Task: Sort the products in the category "Mexican Cheese Blend" by unit price (high first).
Action: Mouse moved to (758, 247)
Screenshot: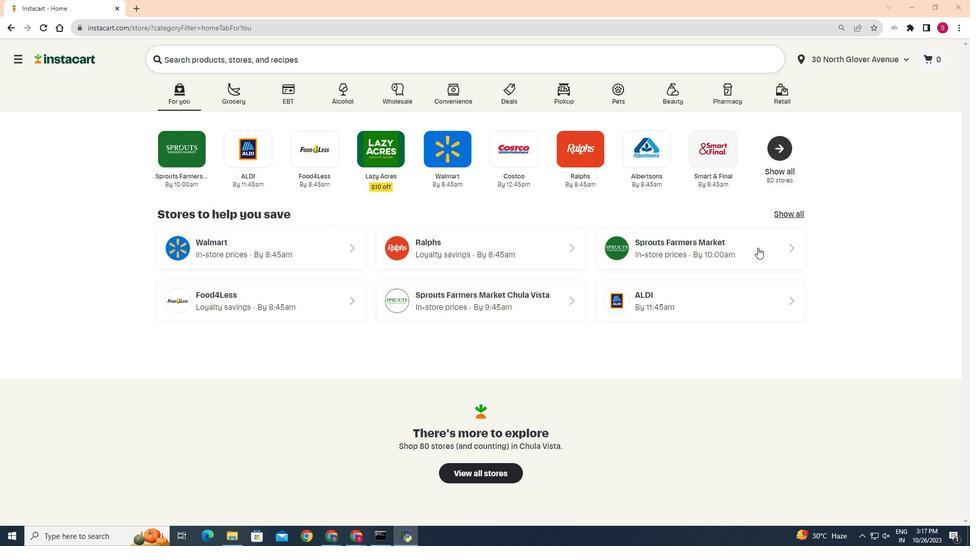 
Action: Mouse pressed left at (758, 247)
Screenshot: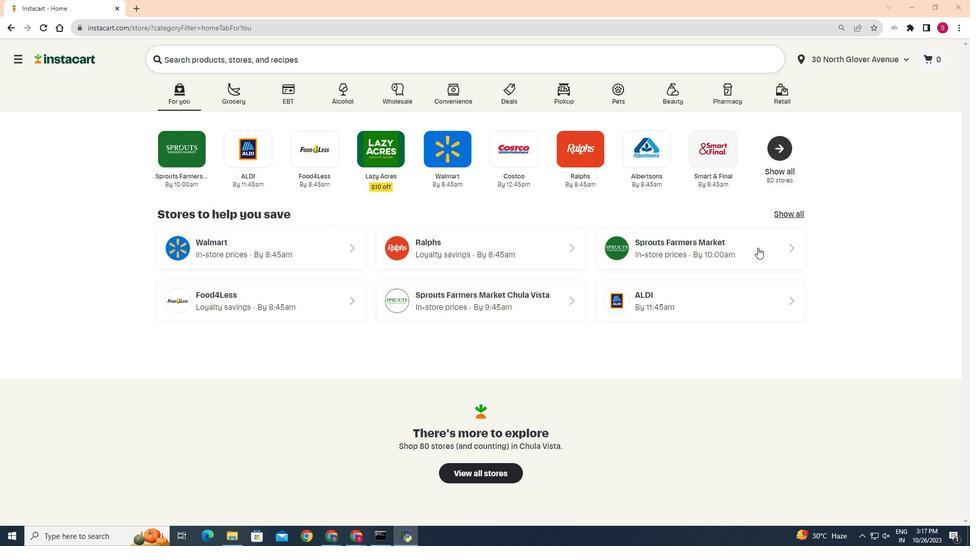 
Action: Mouse moved to (35, 422)
Screenshot: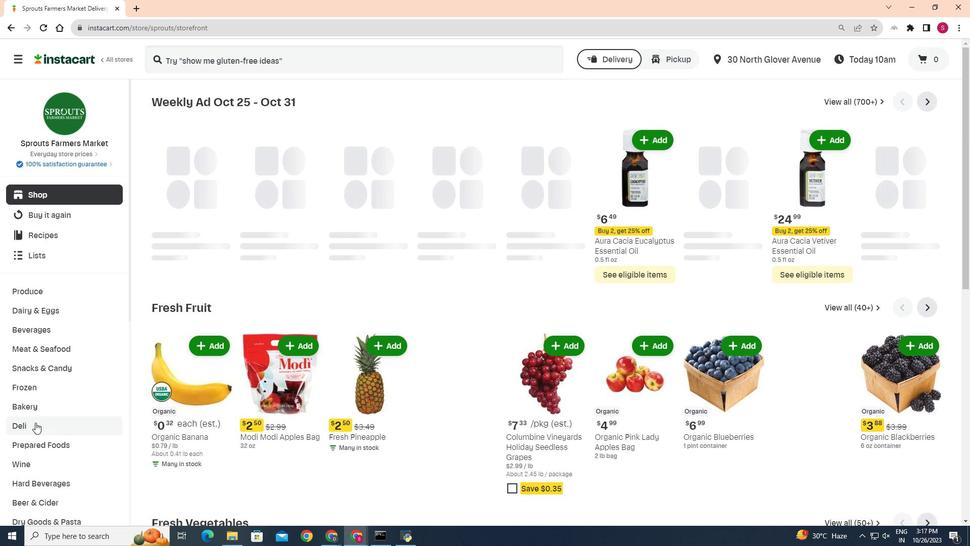 
Action: Mouse pressed left at (35, 422)
Screenshot: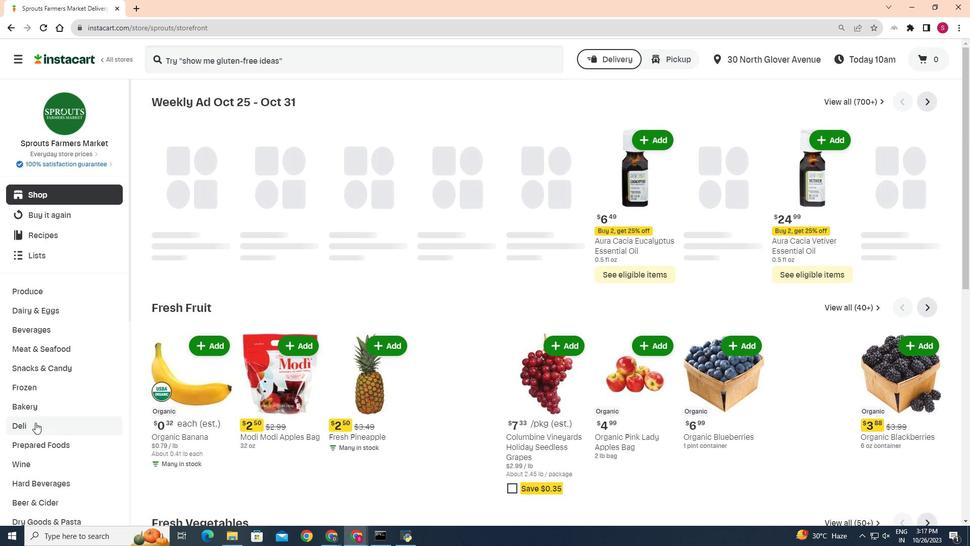 
Action: Mouse moved to (266, 125)
Screenshot: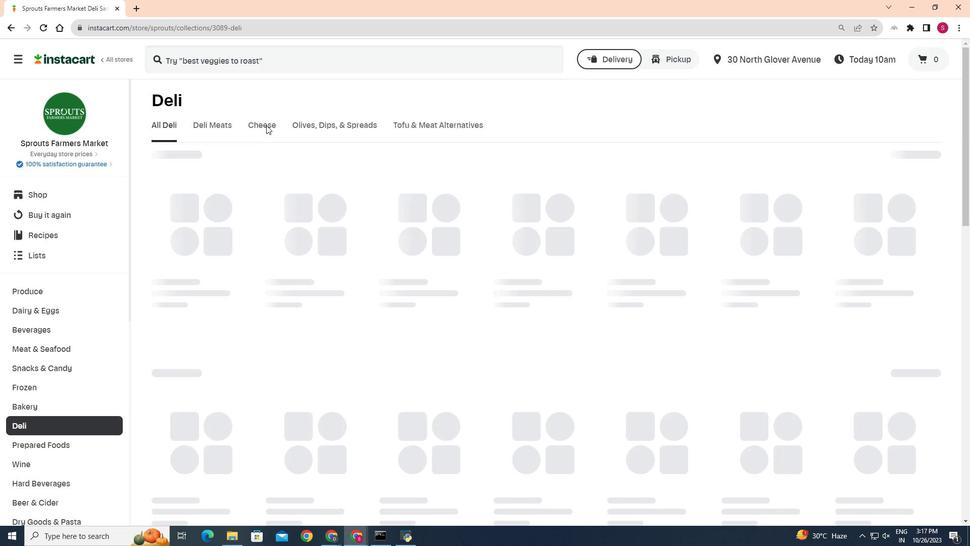 
Action: Mouse pressed left at (266, 125)
Screenshot: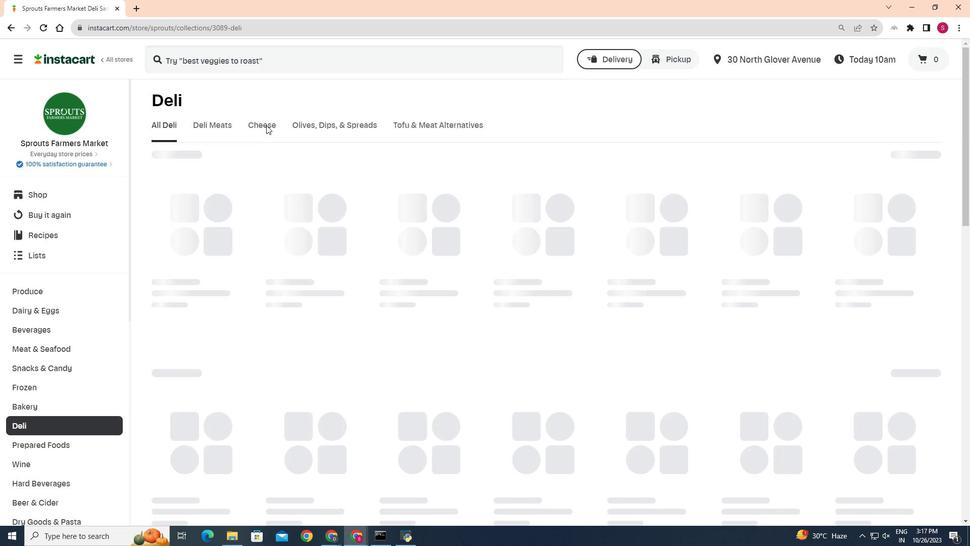 
Action: Mouse moved to (258, 127)
Screenshot: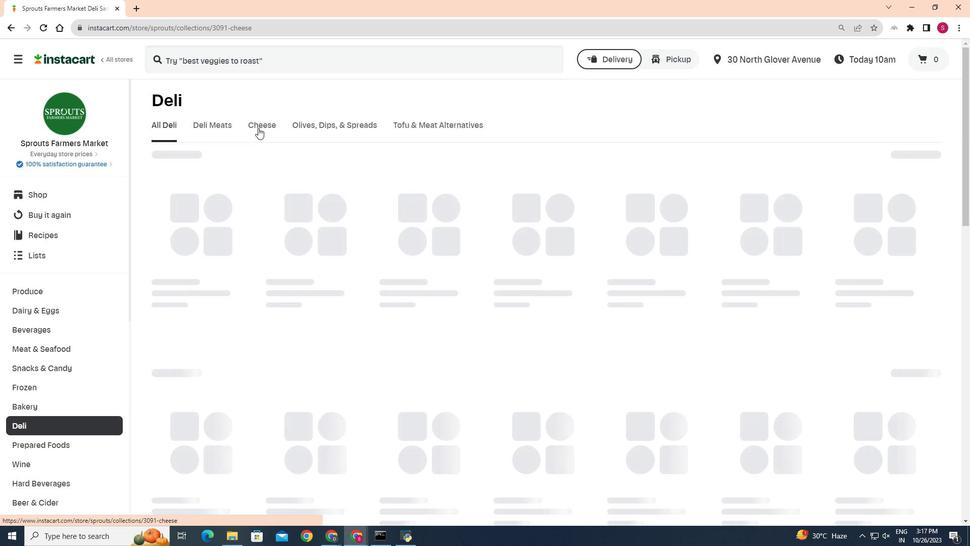 
Action: Mouse pressed left at (258, 127)
Screenshot: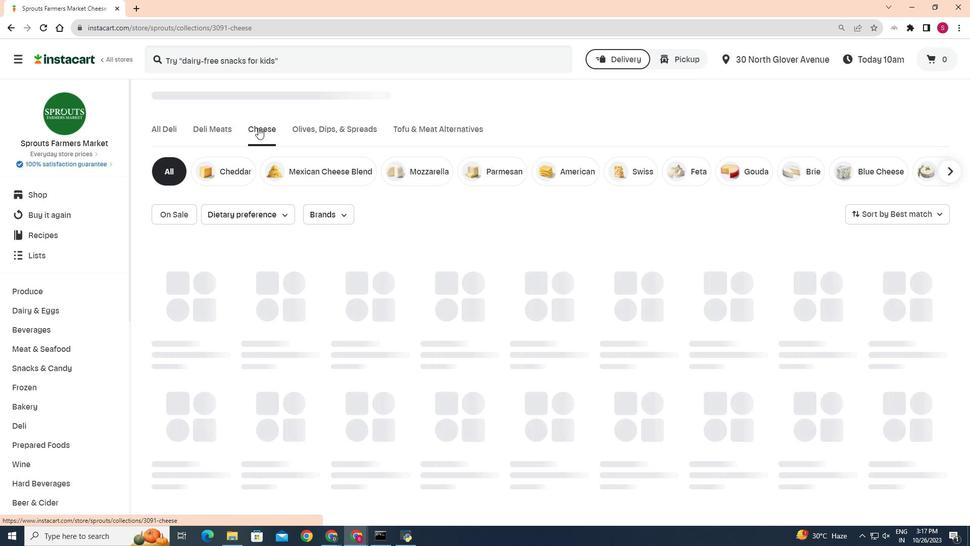 
Action: Mouse moved to (296, 173)
Screenshot: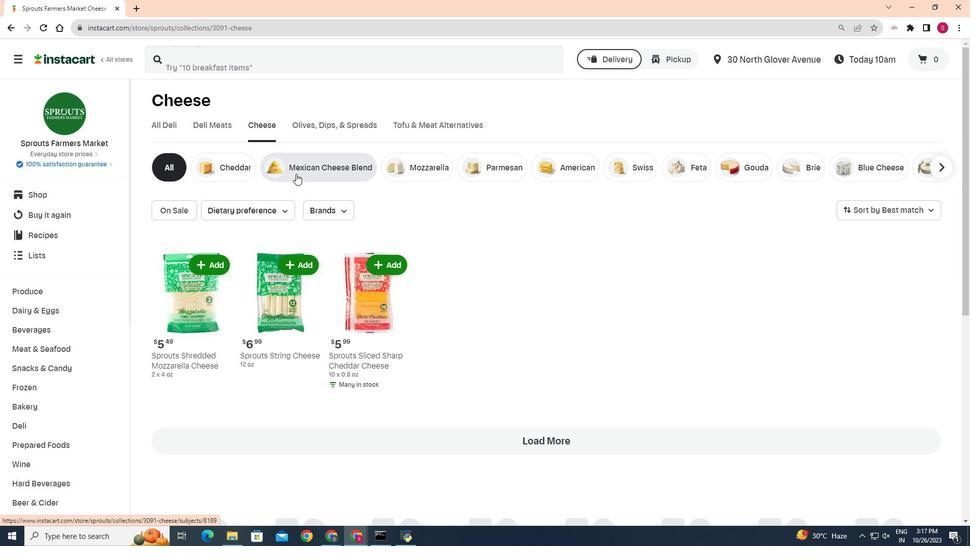 
Action: Mouse pressed left at (296, 173)
Screenshot: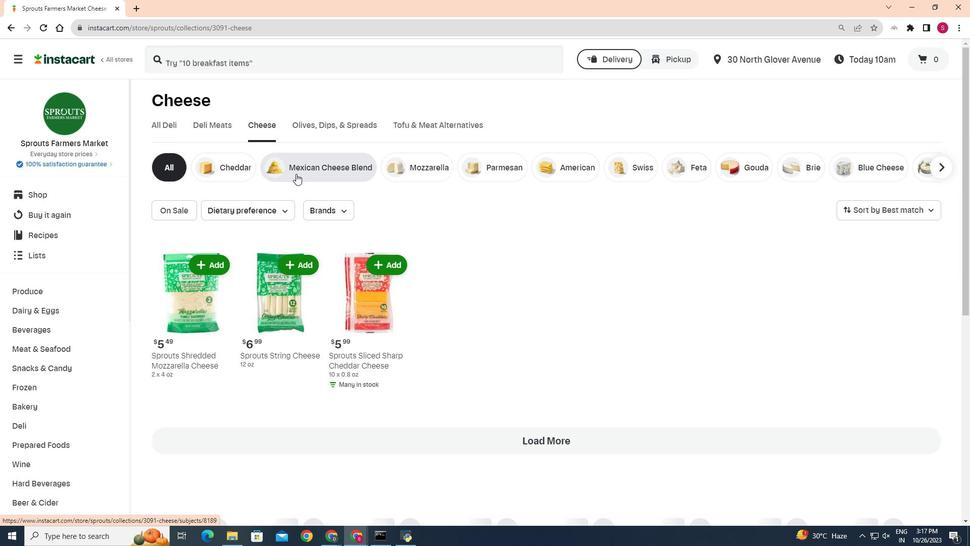 
Action: Mouse moved to (929, 208)
Screenshot: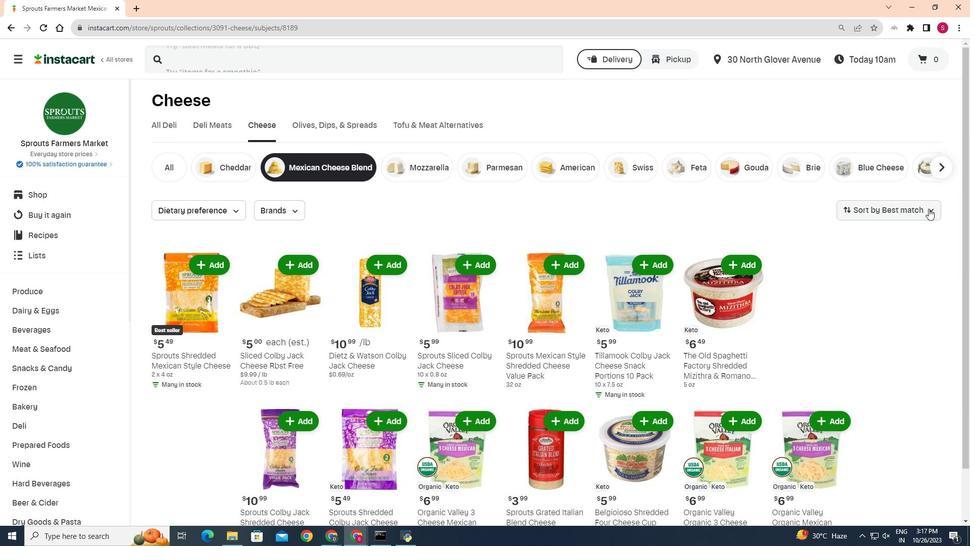 
Action: Mouse pressed left at (929, 208)
Screenshot: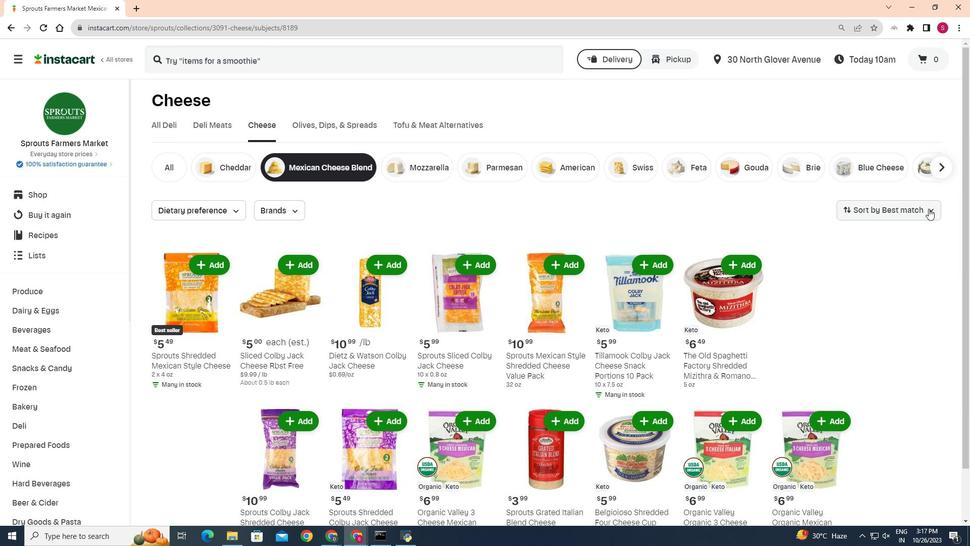 
Action: Mouse moved to (898, 330)
Screenshot: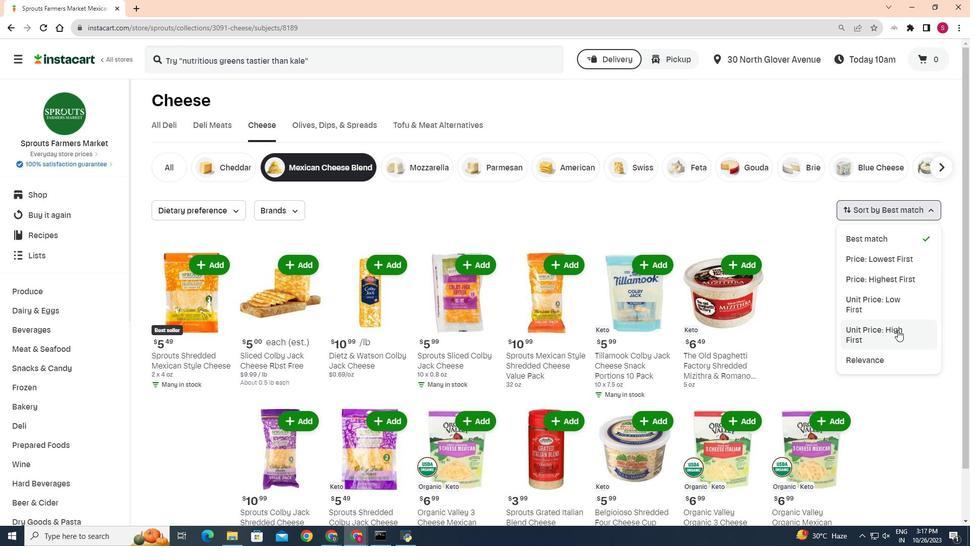 
Action: Mouse pressed left at (898, 330)
Screenshot: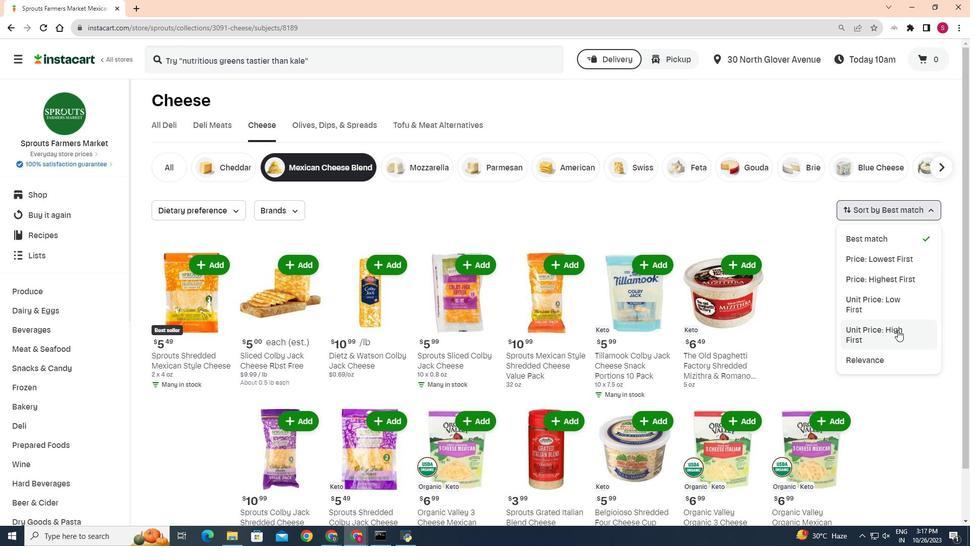 
Action: Mouse moved to (484, 249)
Screenshot: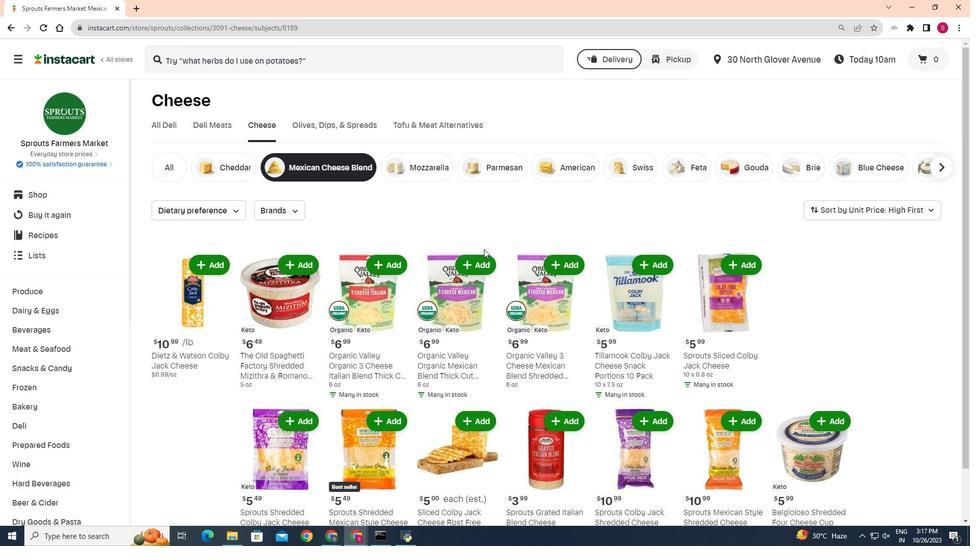 
Action: Mouse scrolled (484, 248) with delta (0, 0)
Screenshot: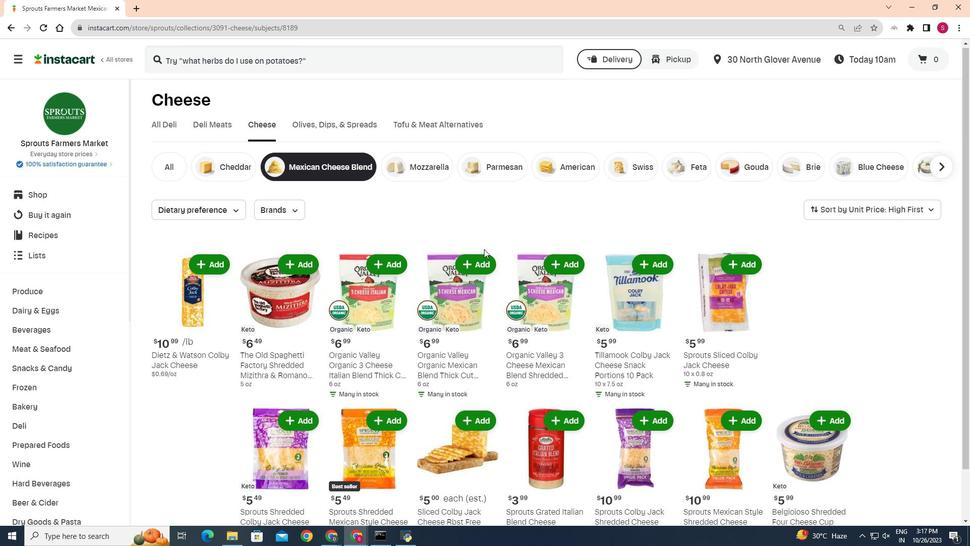 
Action: Mouse scrolled (484, 248) with delta (0, 0)
Screenshot: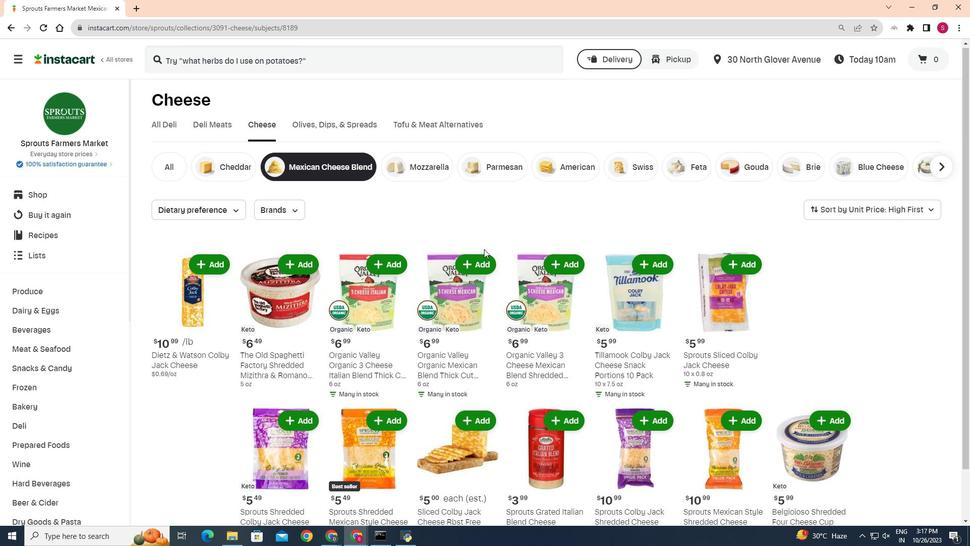 
Action: Mouse scrolled (484, 248) with delta (0, 0)
Screenshot: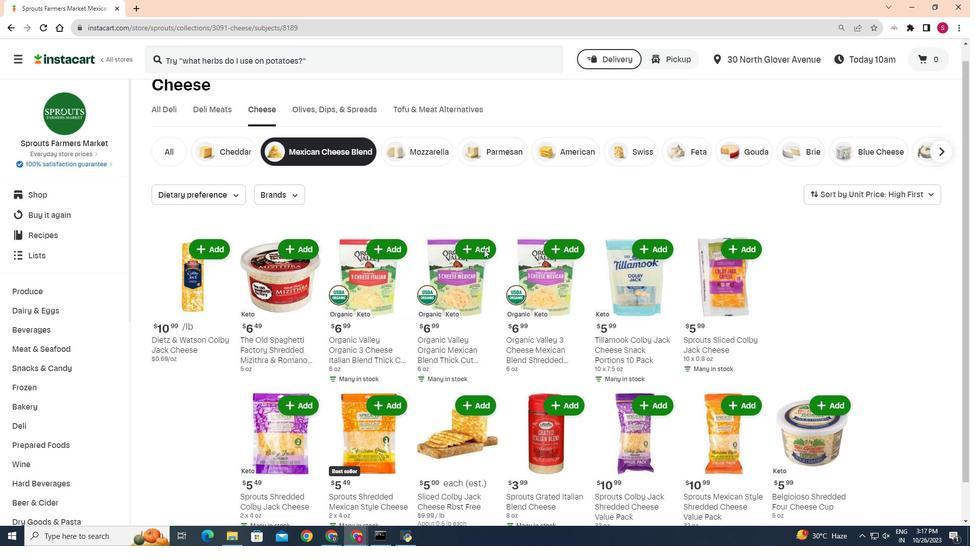 
Action: Mouse scrolled (484, 248) with delta (0, 0)
Screenshot: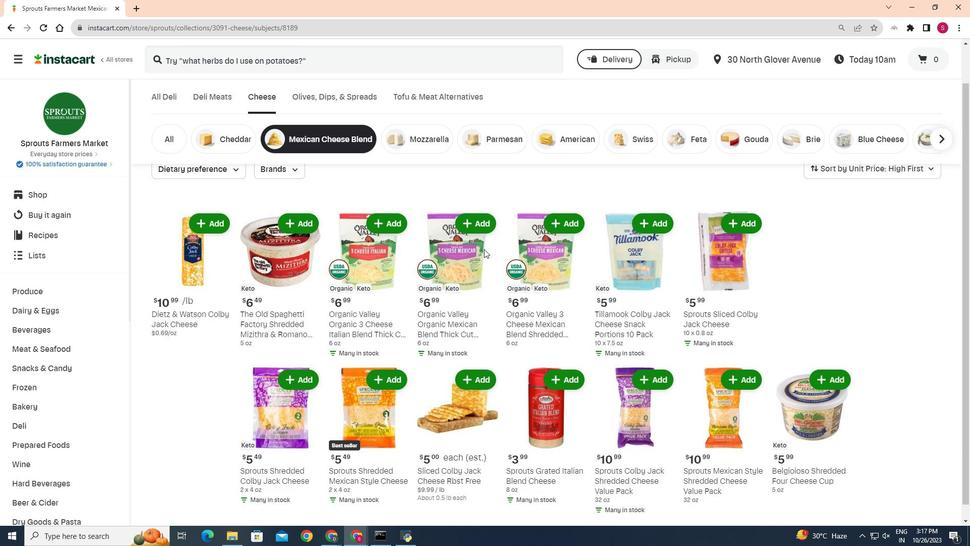 
Action: Mouse moved to (484, 249)
Screenshot: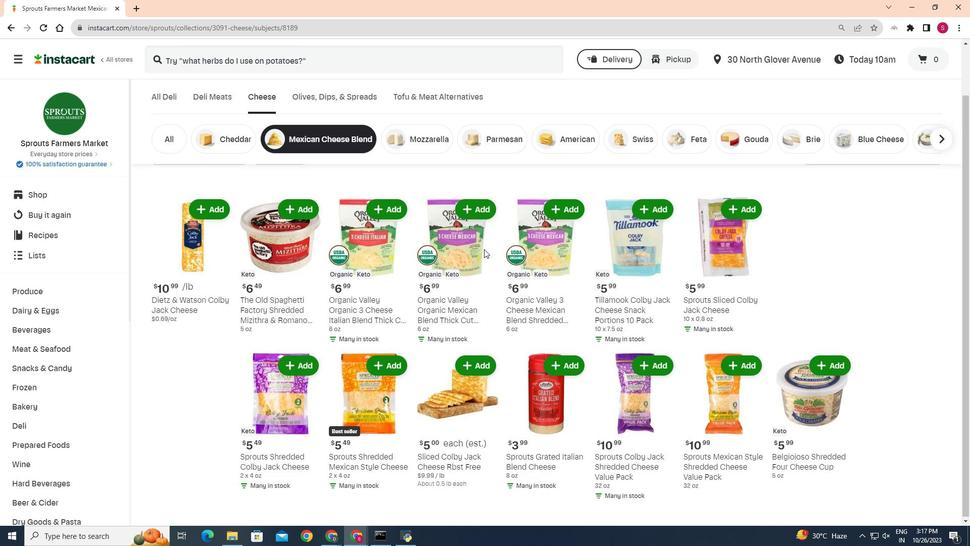 
Action: Mouse scrolled (484, 248) with delta (0, 0)
Screenshot: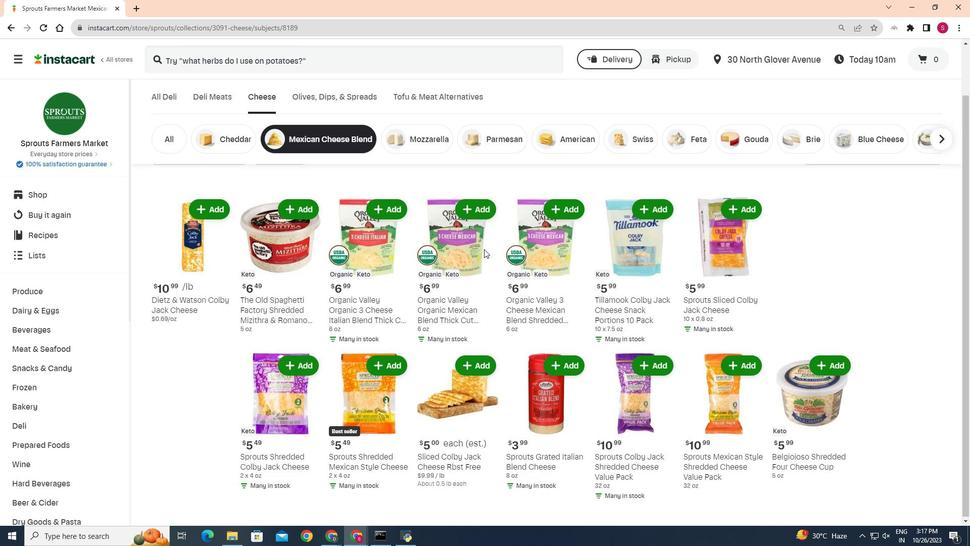 
Action: Mouse moved to (484, 249)
Screenshot: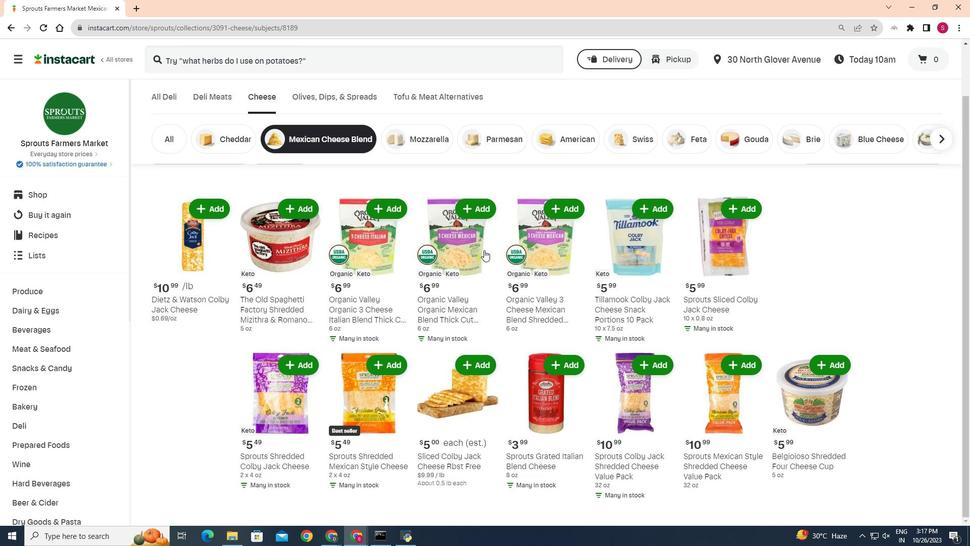 
Action: Mouse scrolled (484, 248) with delta (0, 0)
Screenshot: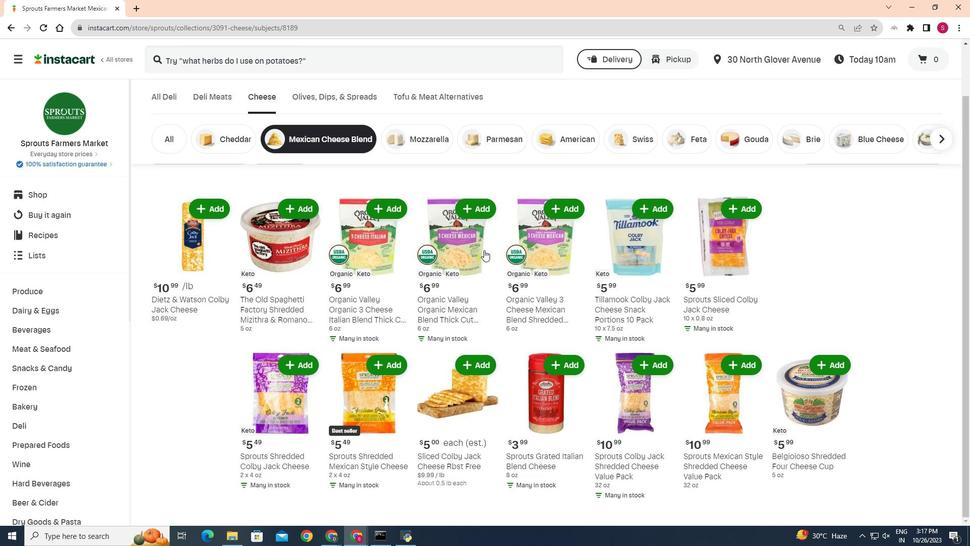 
Action: Mouse moved to (481, 251)
Screenshot: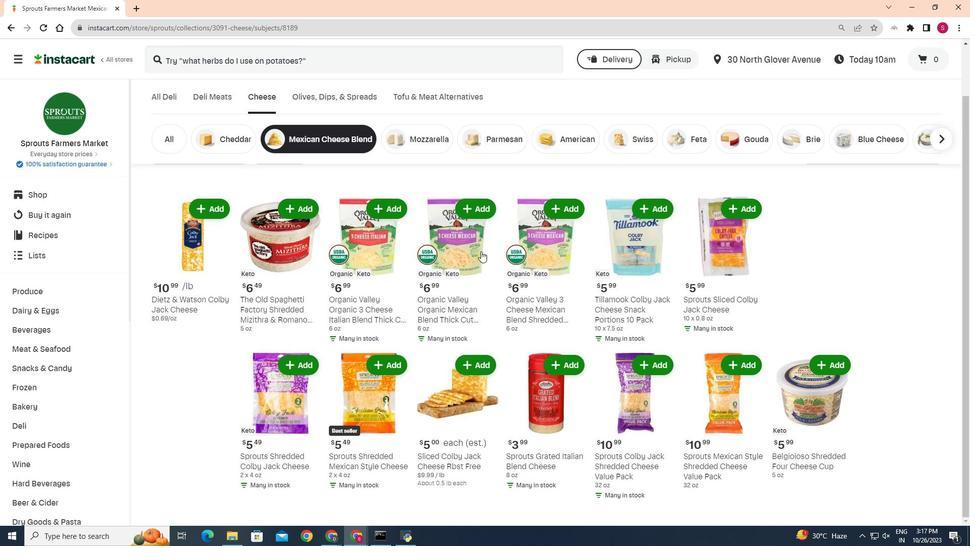 
